 Task: Run and debug the file.
Action: Mouse moved to (12, 135)
Screenshot: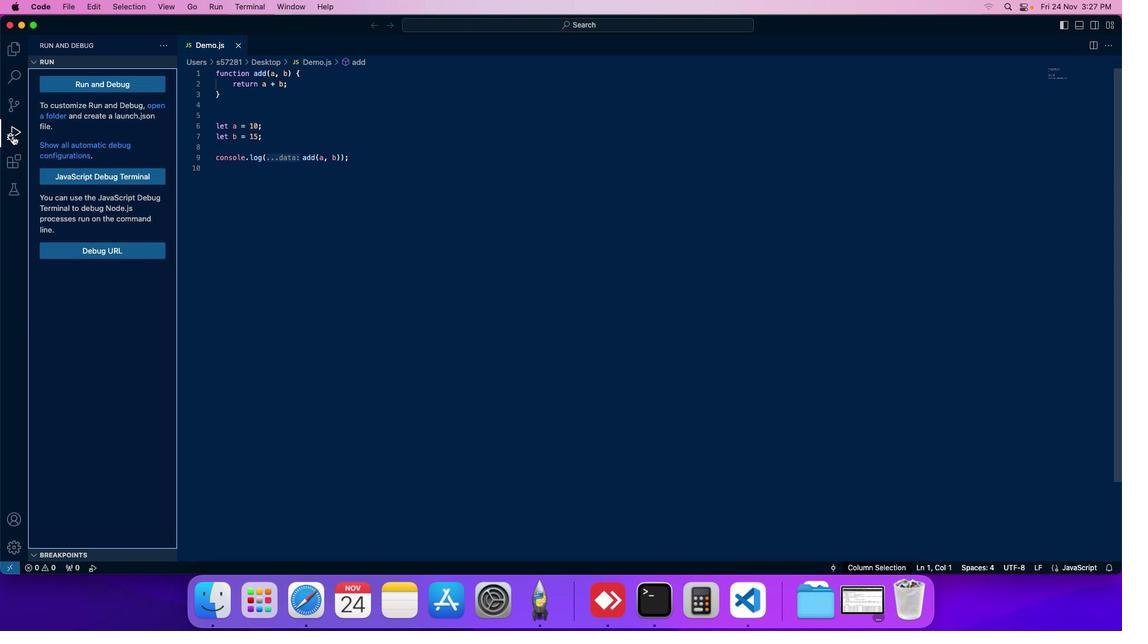 
Action: Mouse pressed left at (12, 135)
Screenshot: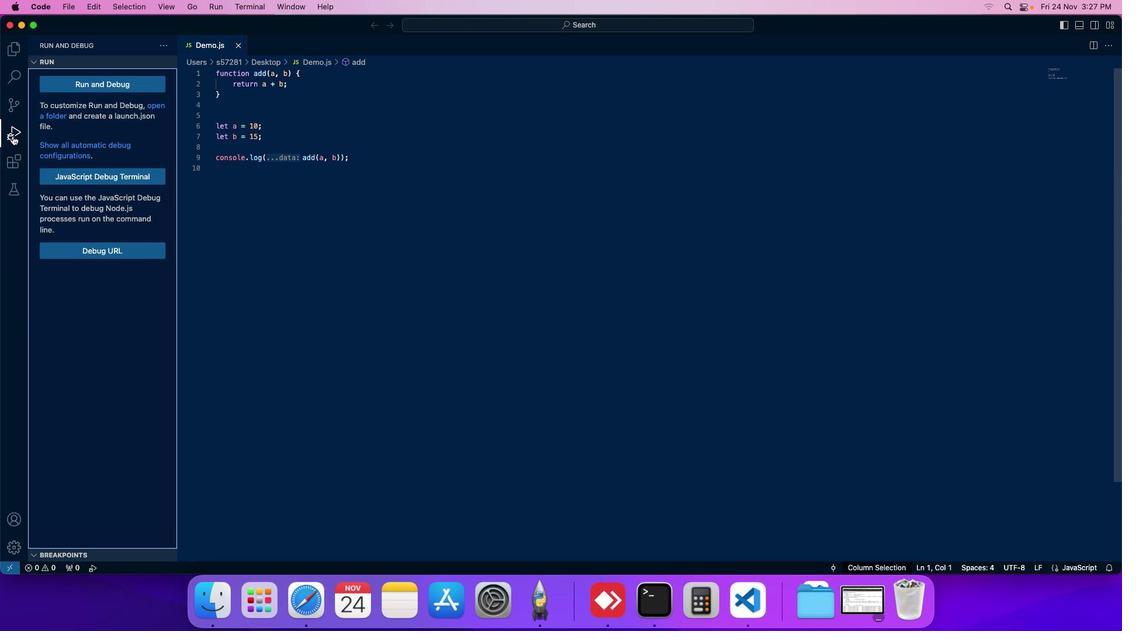 
Action: Mouse moved to (84, 85)
Screenshot: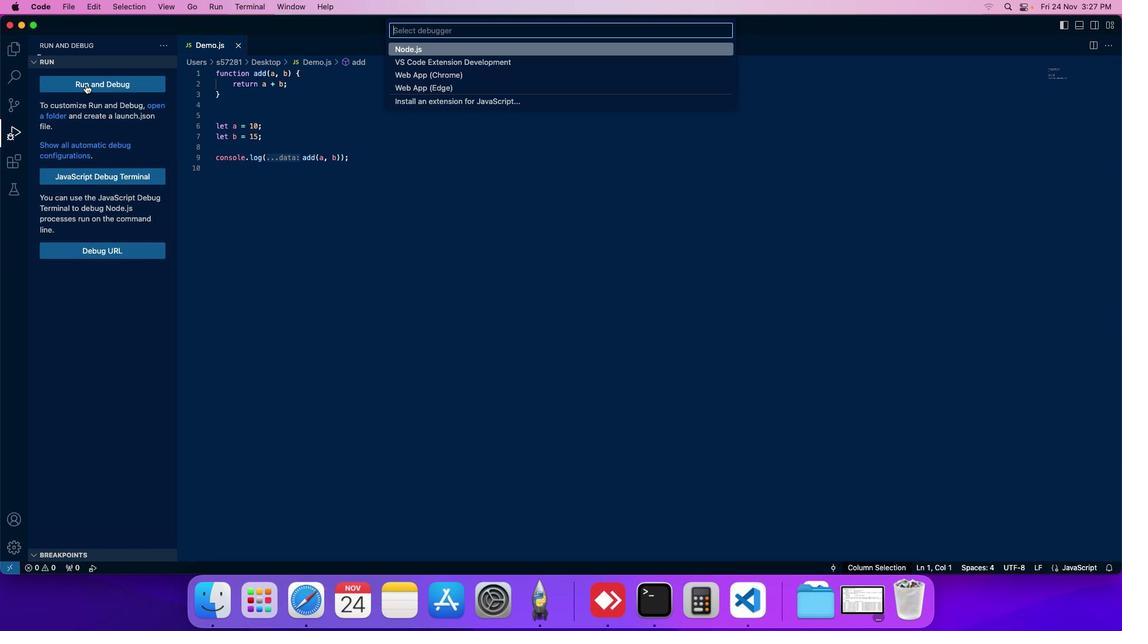 
Action: Mouse pressed left at (84, 85)
Screenshot: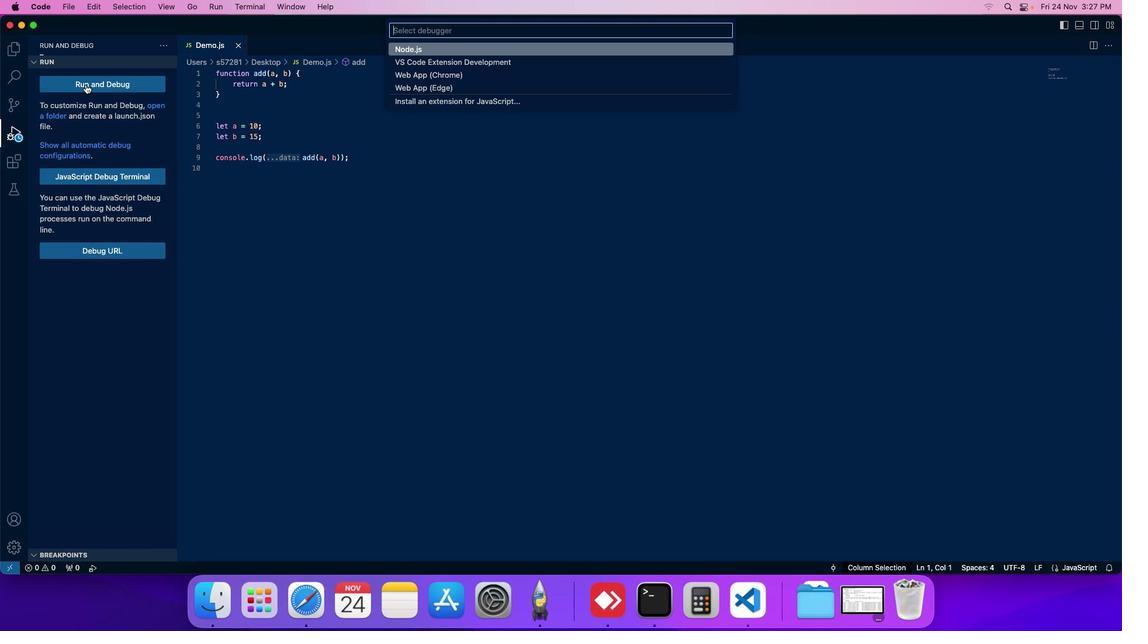 
Action: Mouse moved to (413, 48)
Screenshot: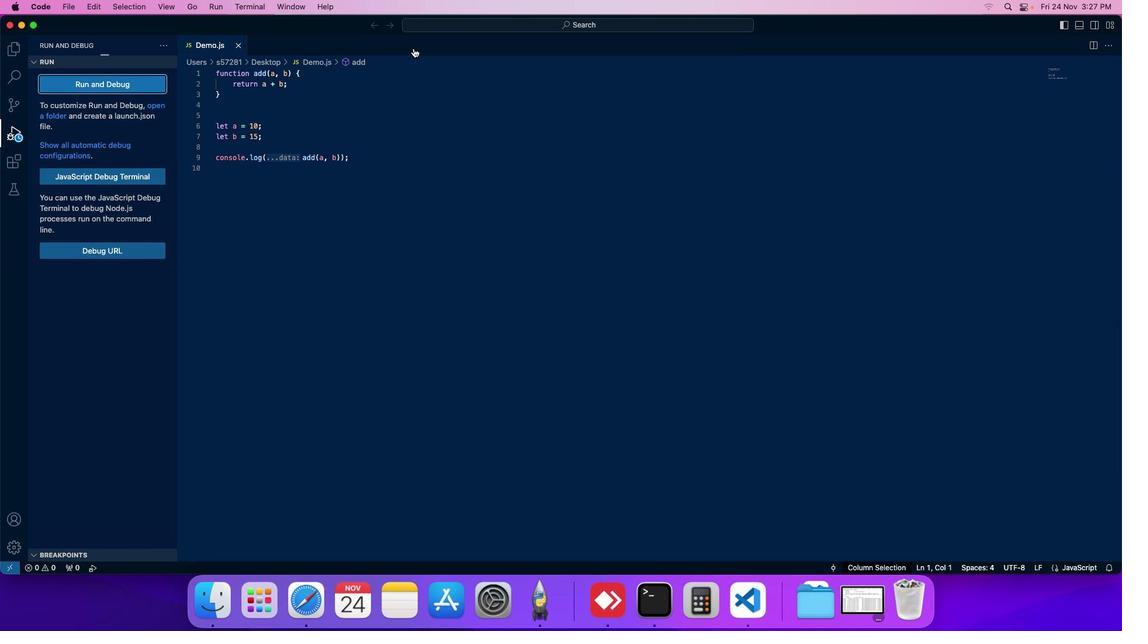 
Action: Mouse pressed left at (413, 48)
Screenshot: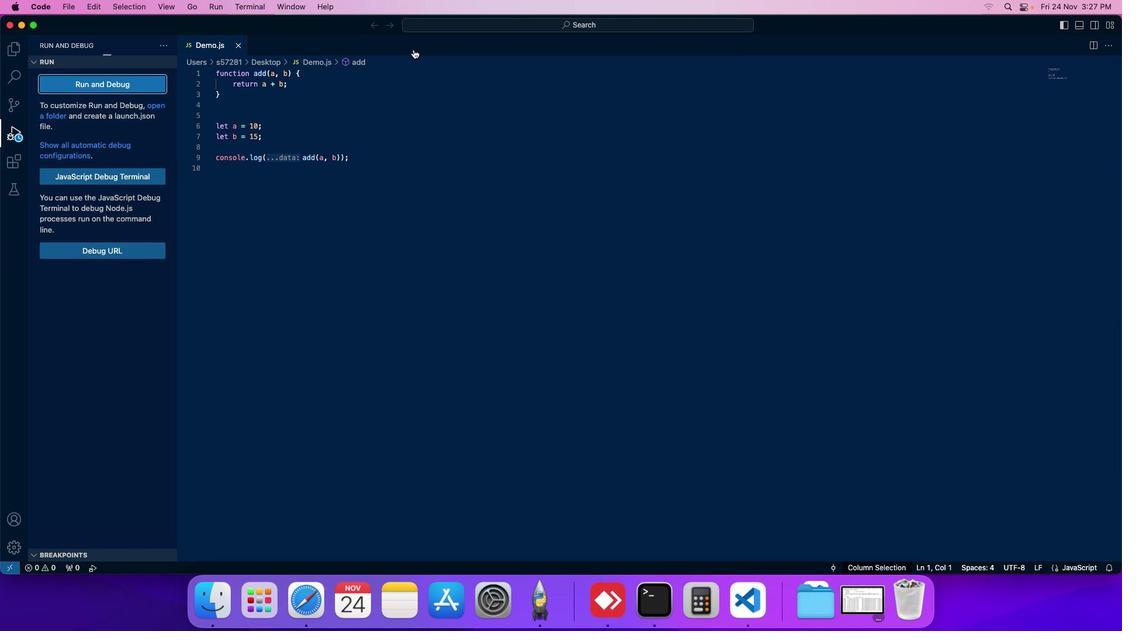 
Action: Mouse moved to (248, 177)
Screenshot: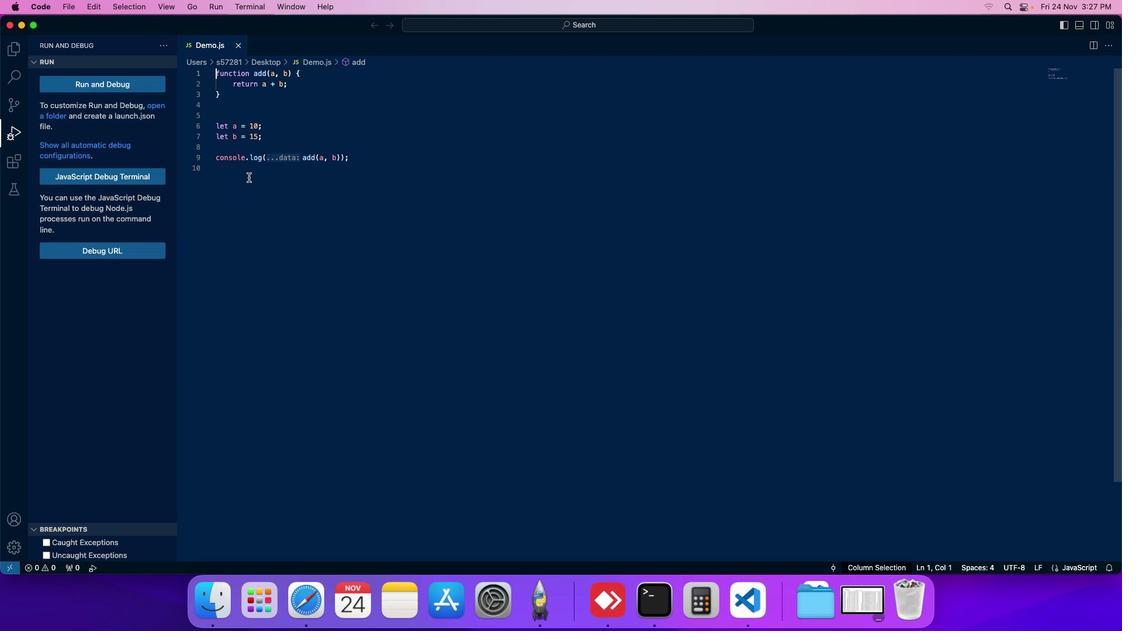 
